 Task: In the  document Maya.epub change page color to  'Grey'. Add link on bottom left corner of the sheet: 'in.pinterest.com' Insert page numer on bottom of the page
Action: Mouse moved to (311, 405)
Screenshot: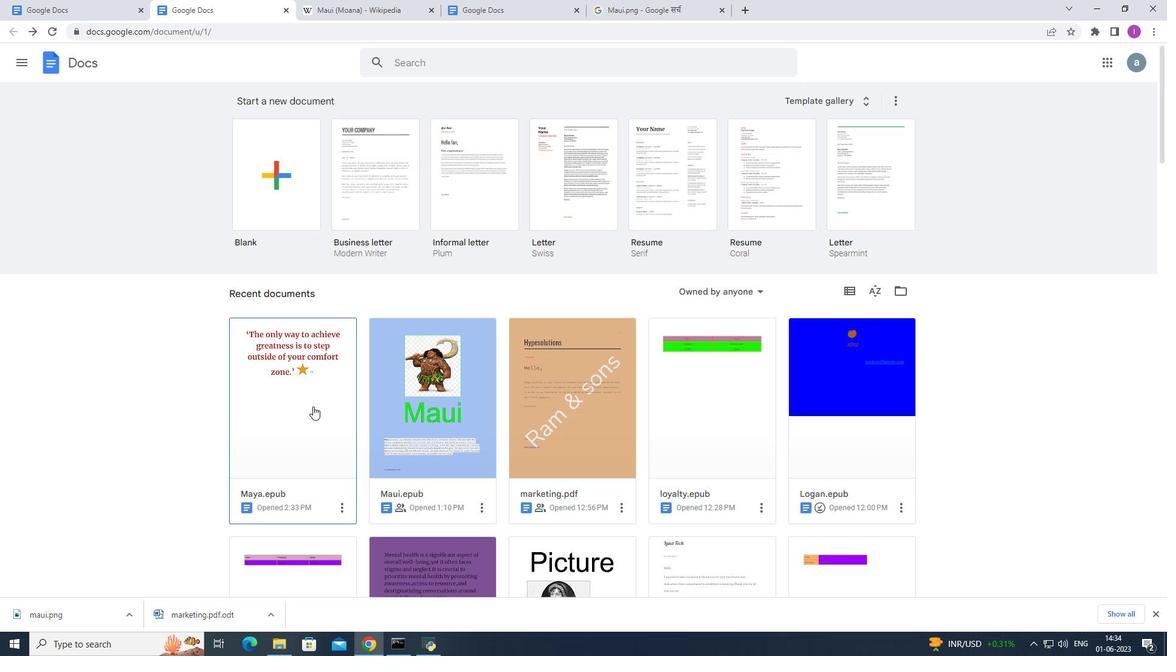 
Action: Mouse pressed left at (311, 405)
Screenshot: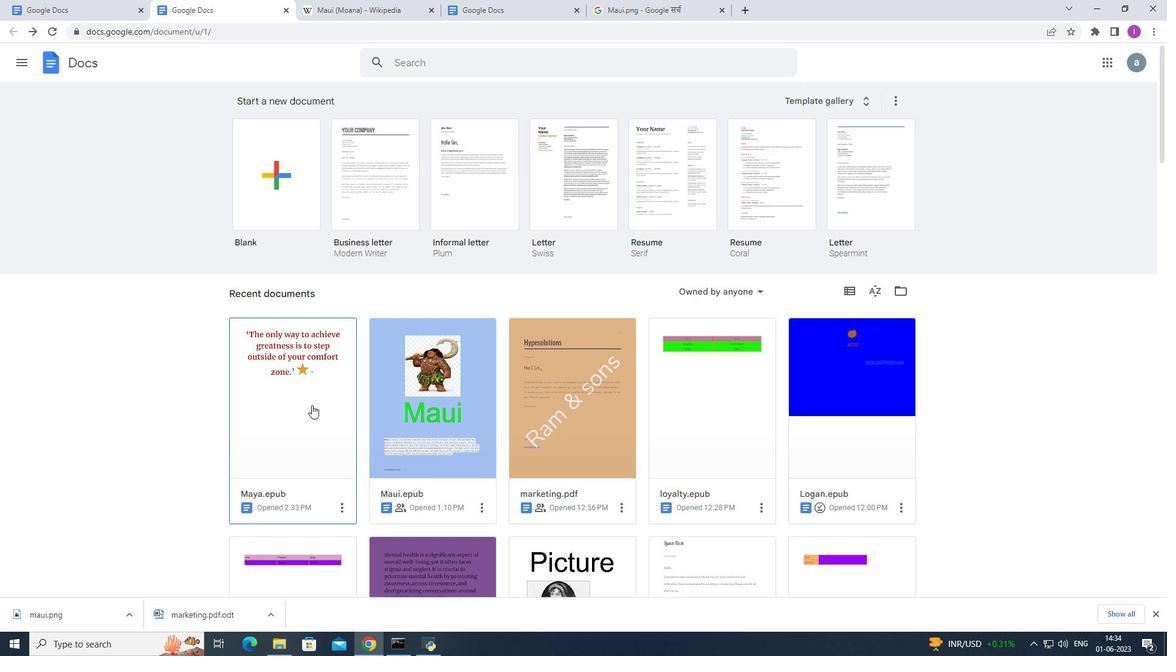 
Action: Mouse moved to (41, 74)
Screenshot: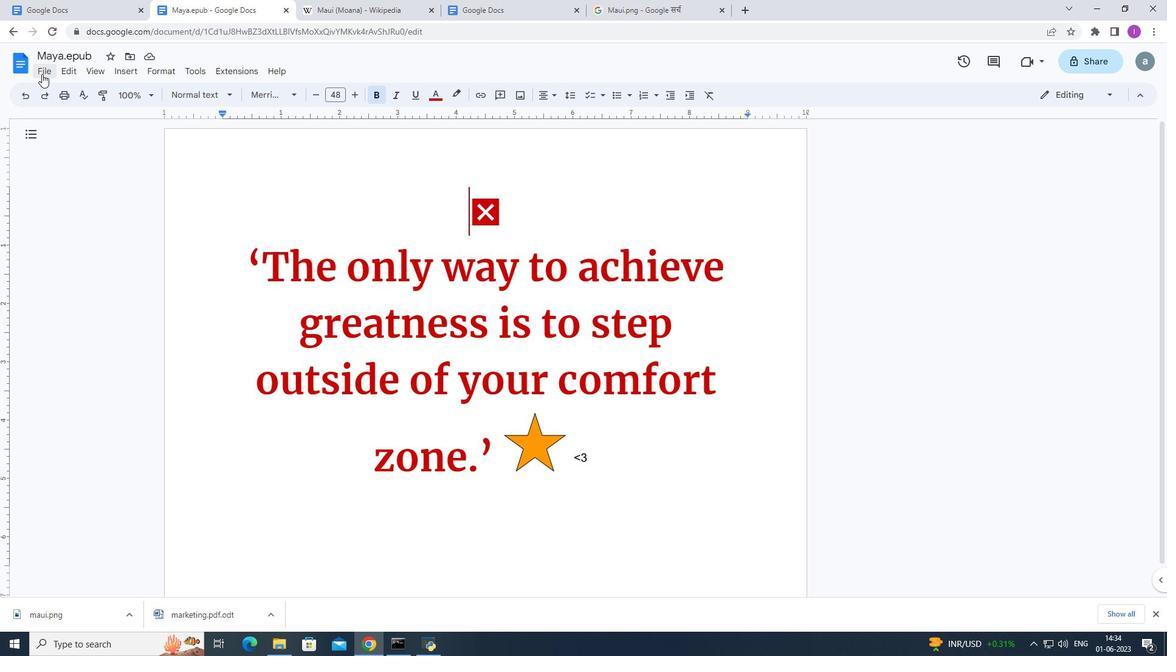 
Action: Mouse pressed left at (41, 74)
Screenshot: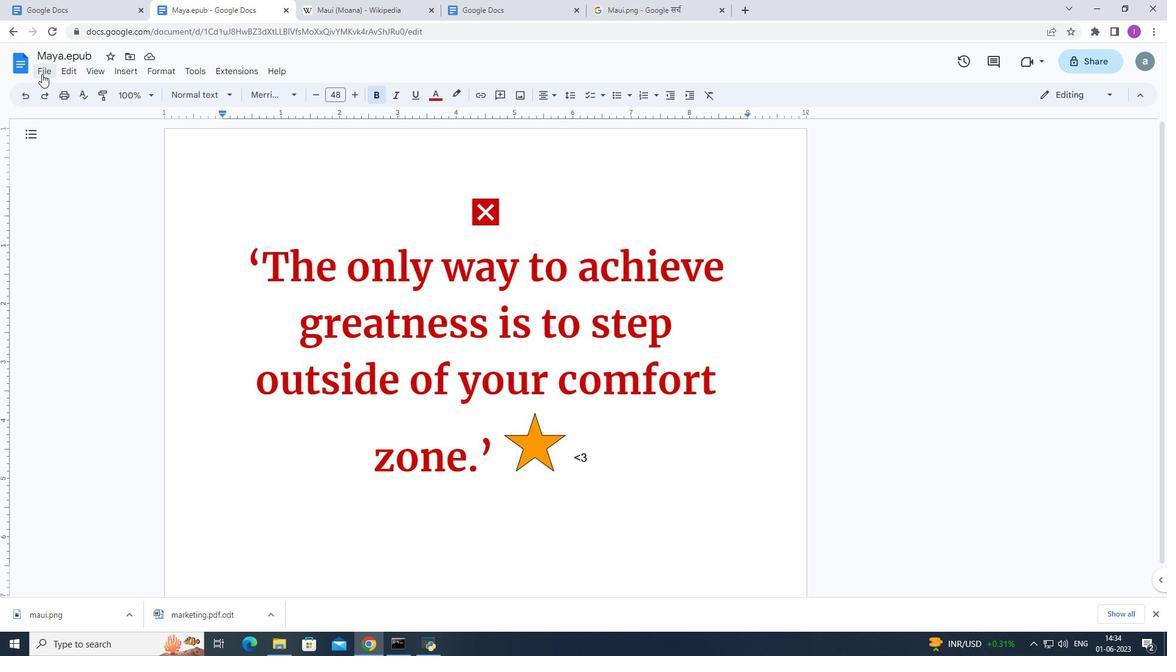 
Action: Mouse moved to (83, 404)
Screenshot: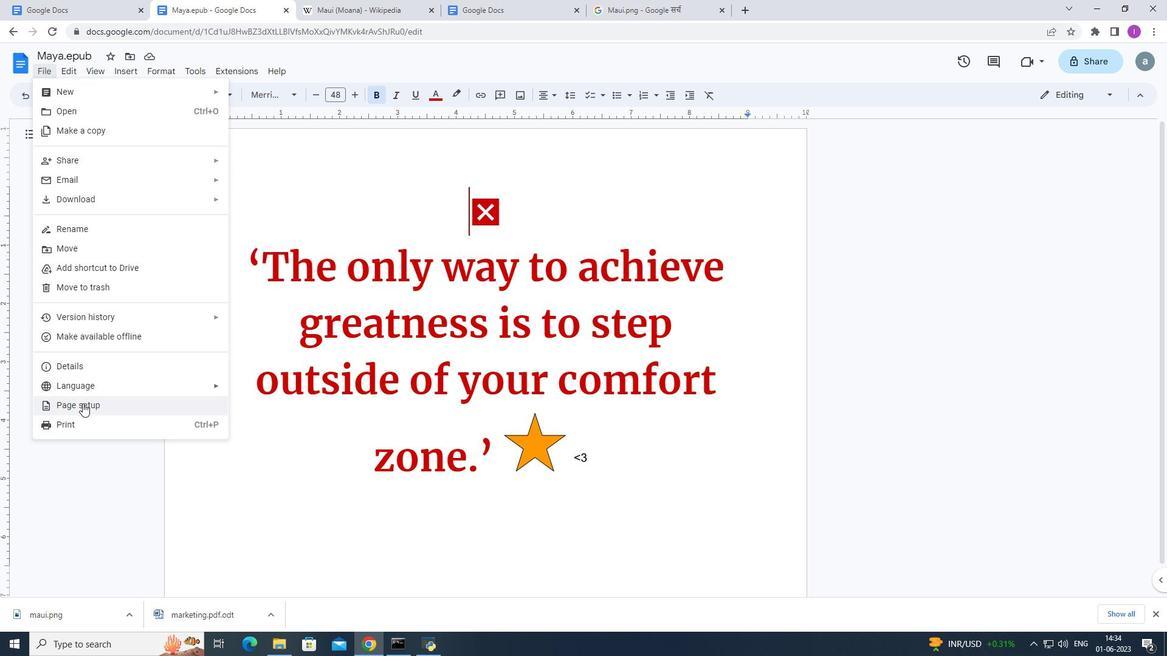 
Action: Mouse pressed left at (83, 404)
Screenshot: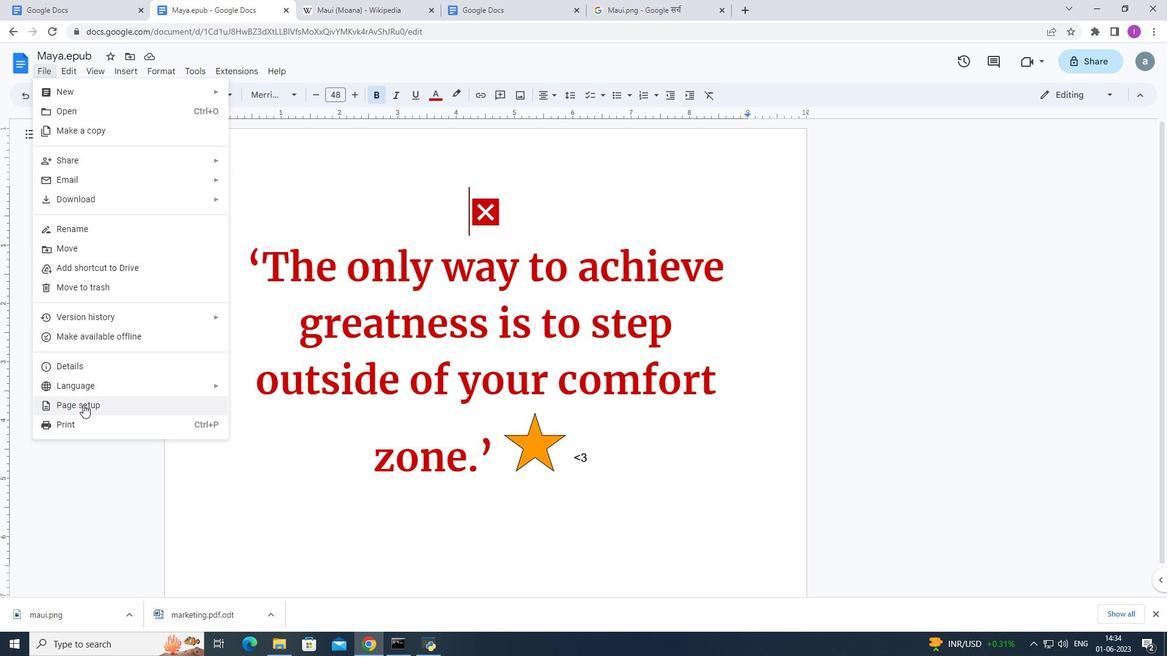 
Action: Mouse moved to (491, 403)
Screenshot: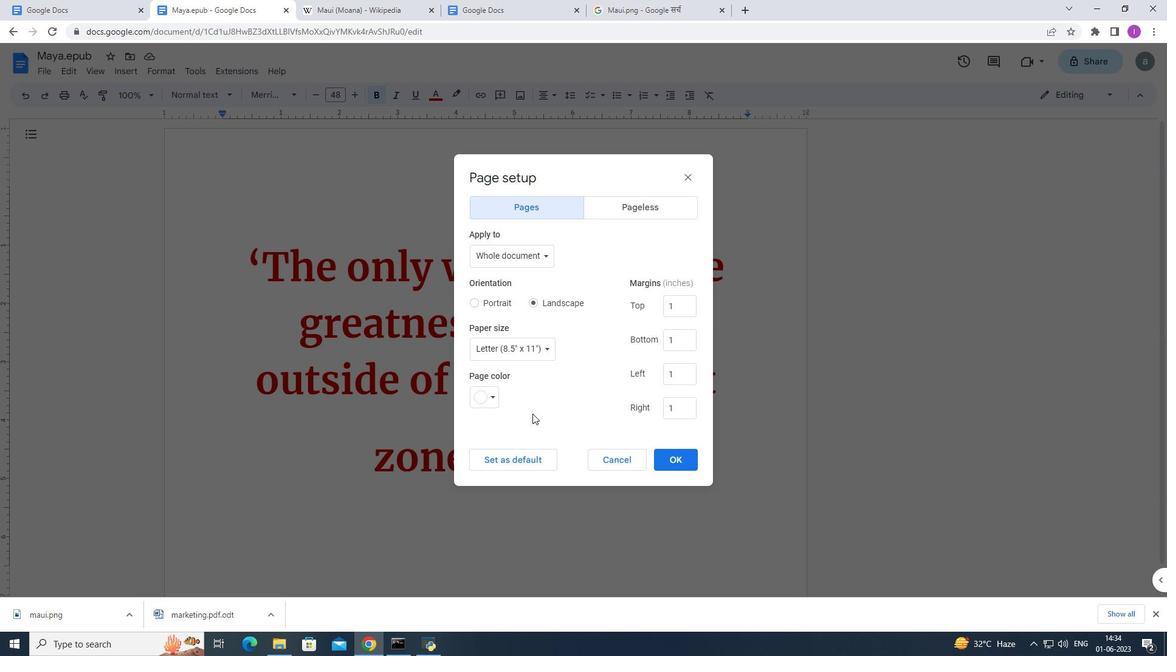 
Action: Mouse pressed left at (491, 403)
Screenshot: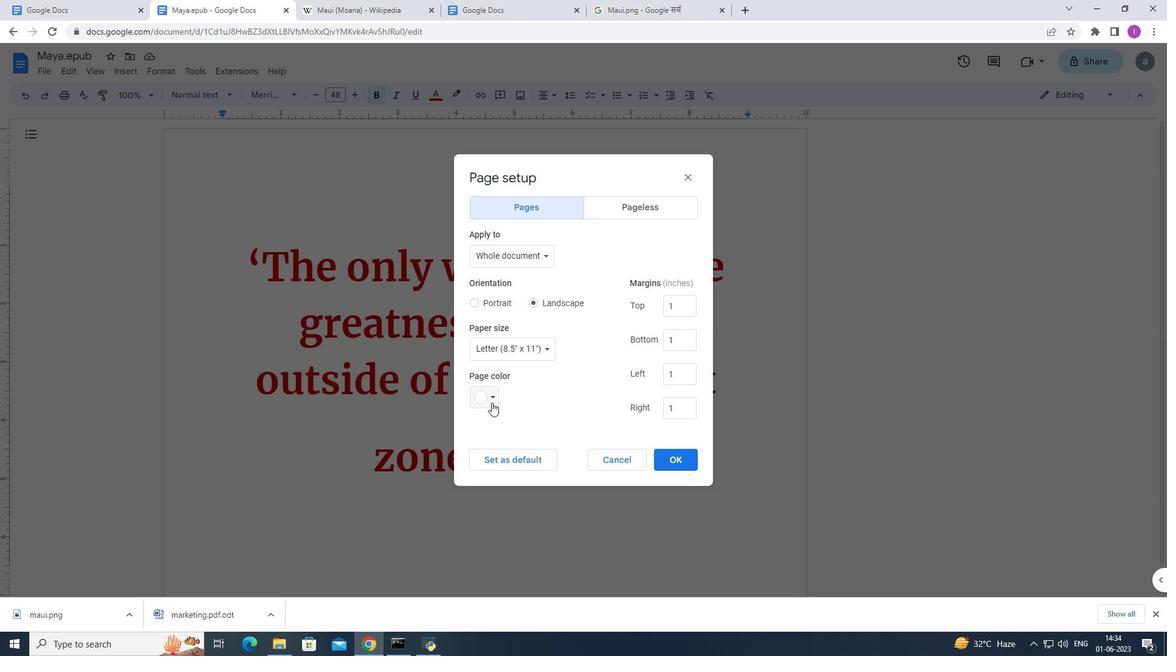 
Action: Mouse moved to (548, 420)
Screenshot: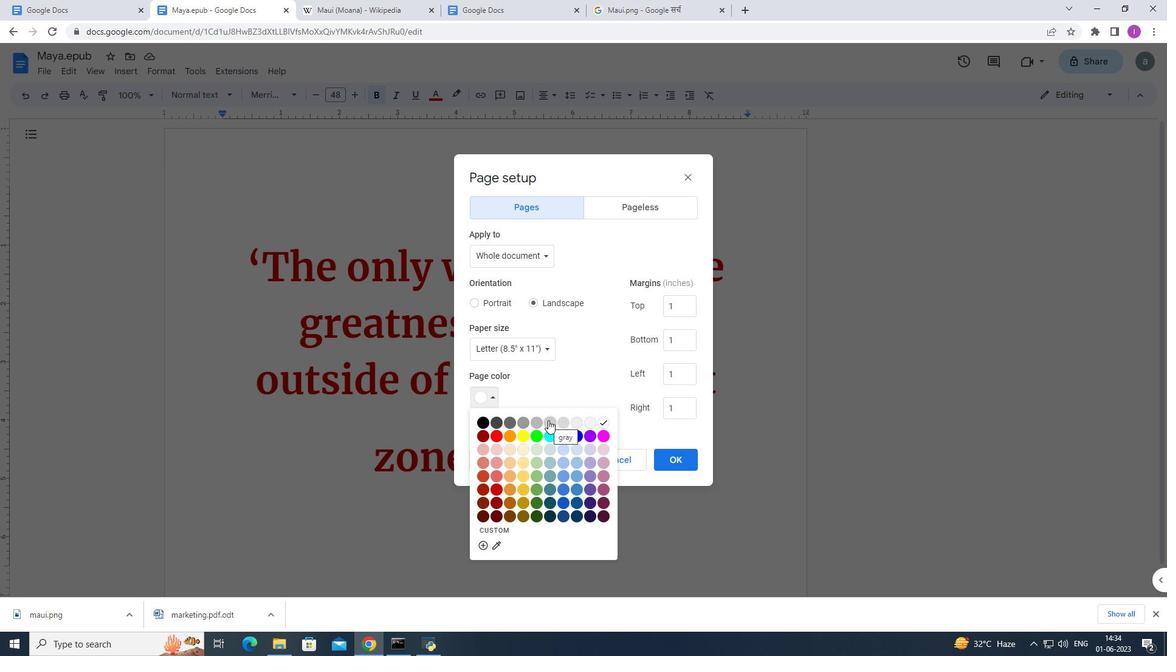 
Action: Mouse pressed left at (548, 420)
Screenshot: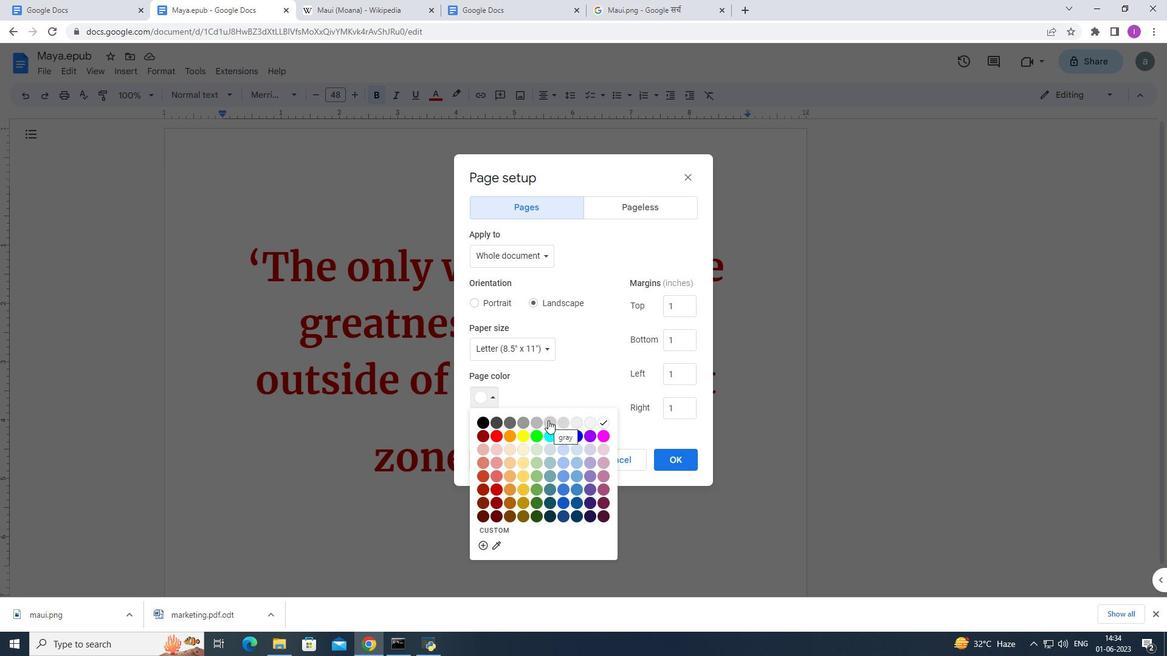 
Action: Mouse moved to (669, 455)
Screenshot: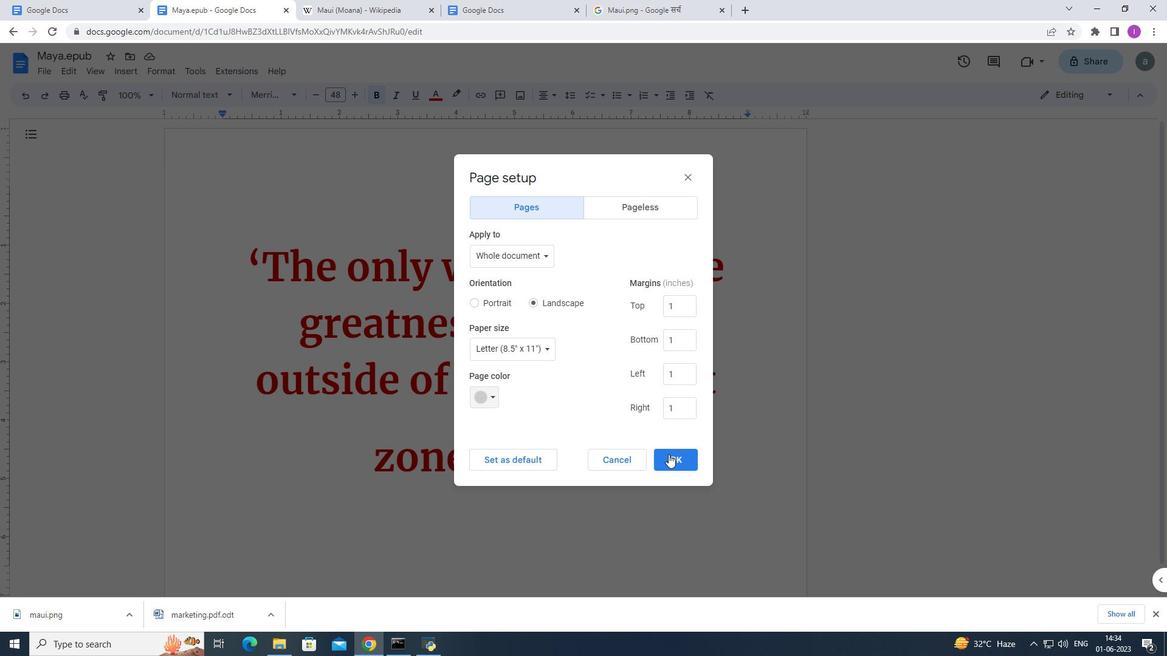 
Action: Mouse pressed left at (669, 455)
Screenshot: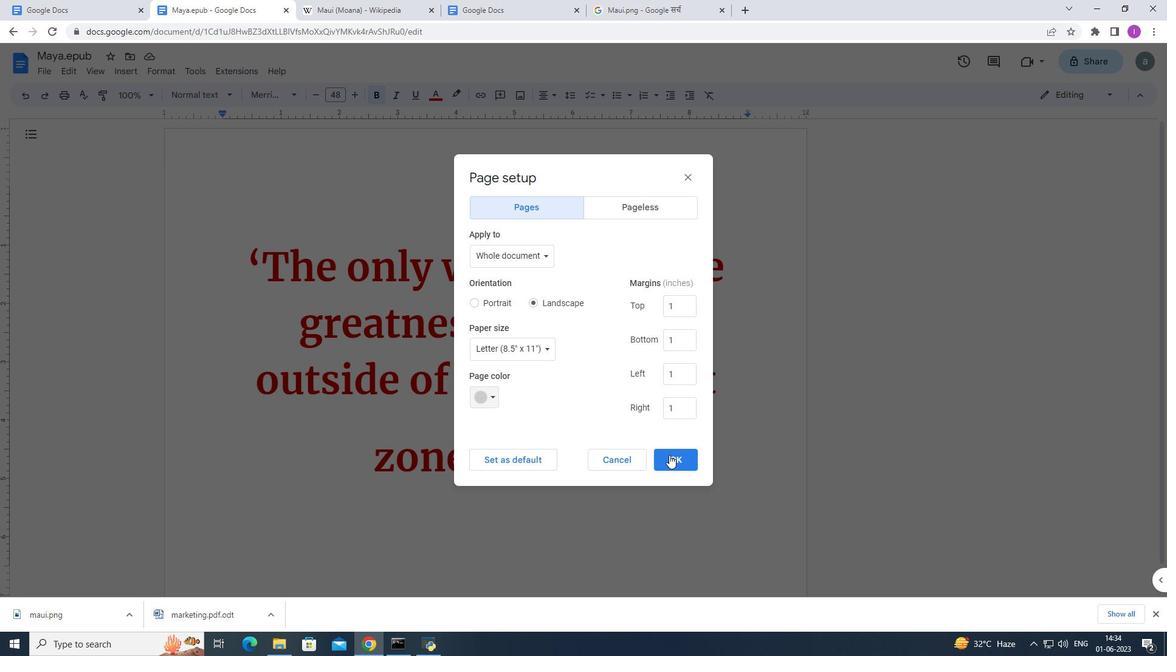 
Action: Mouse moved to (631, 467)
Screenshot: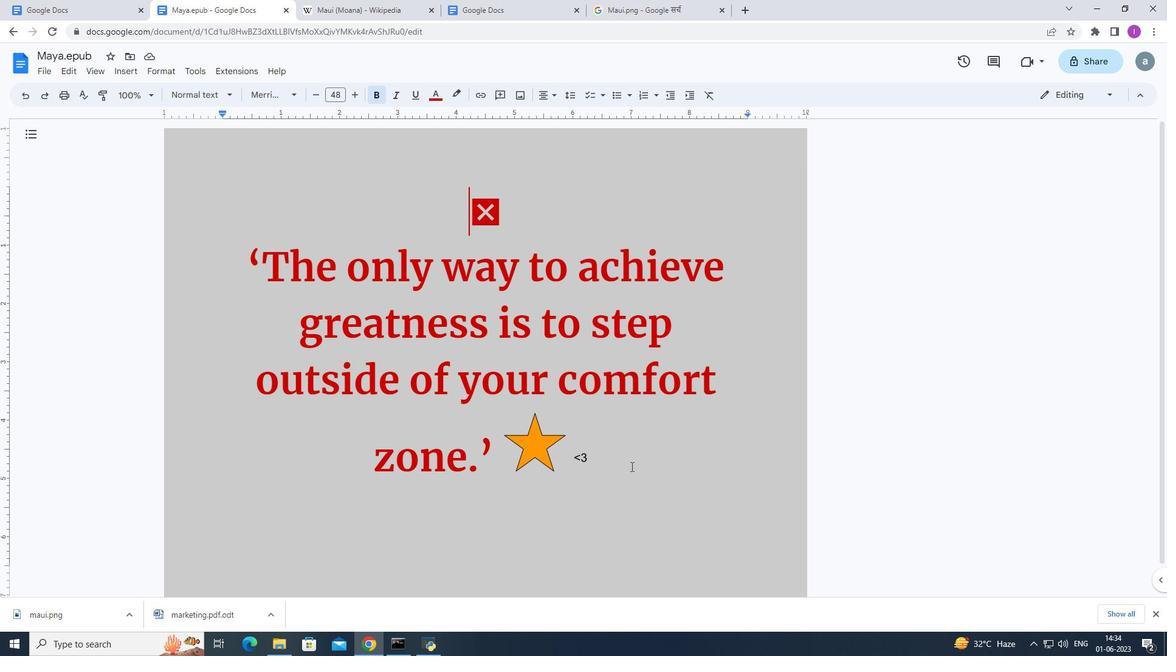 
Action: Mouse pressed left at (631, 467)
Screenshot: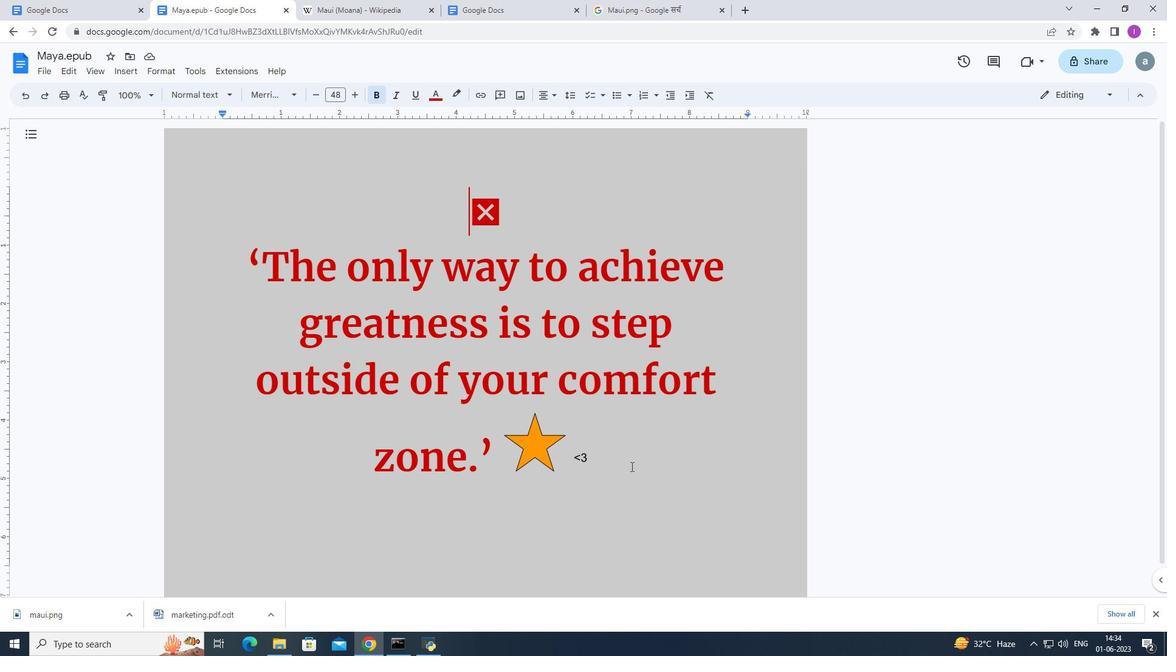 
Action: Mouse moved to (814, 477)
Screenshot: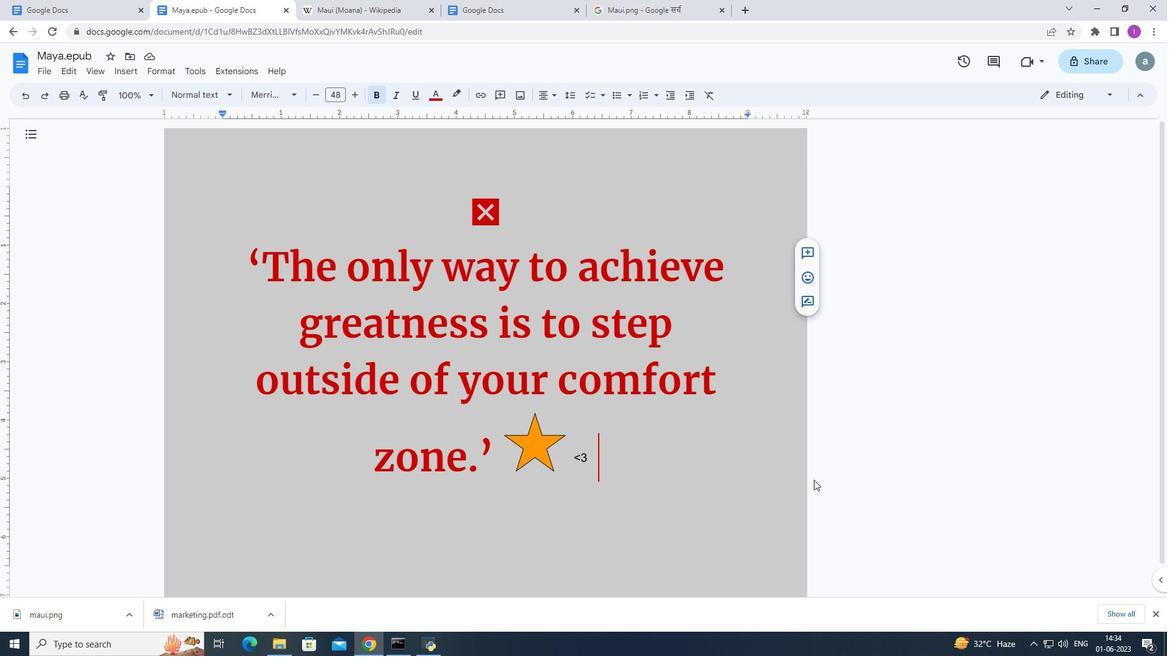 
Action: Key pressed <Key.enter>
Screenshot: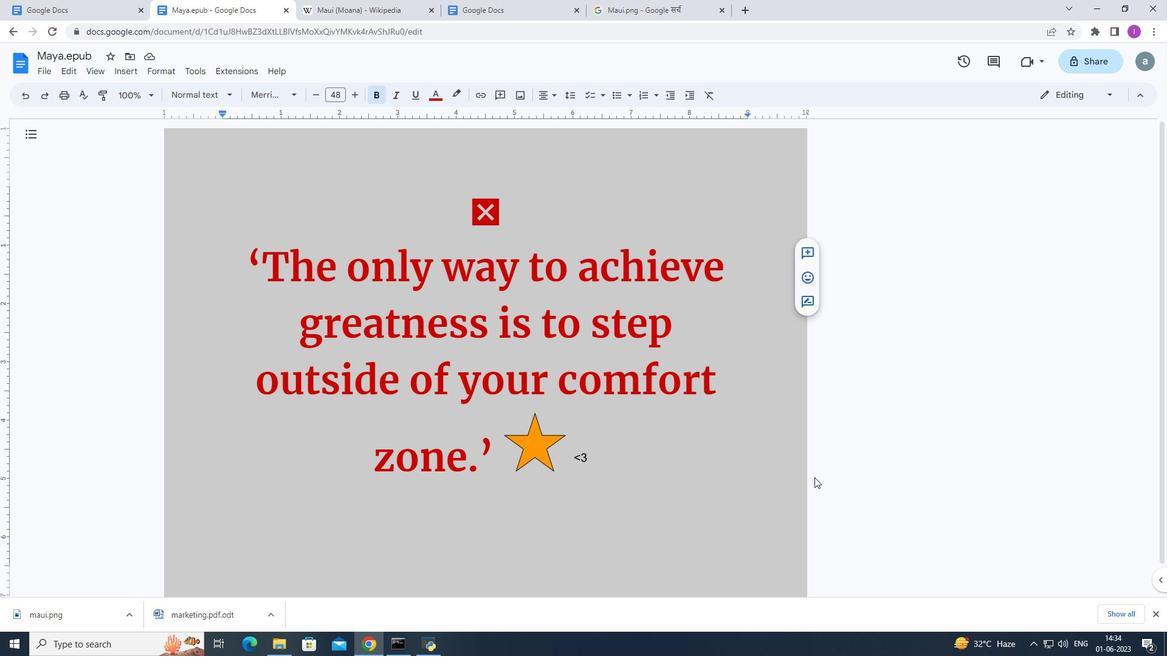
Action: Mouse moved to (712, 477)
Screenshot: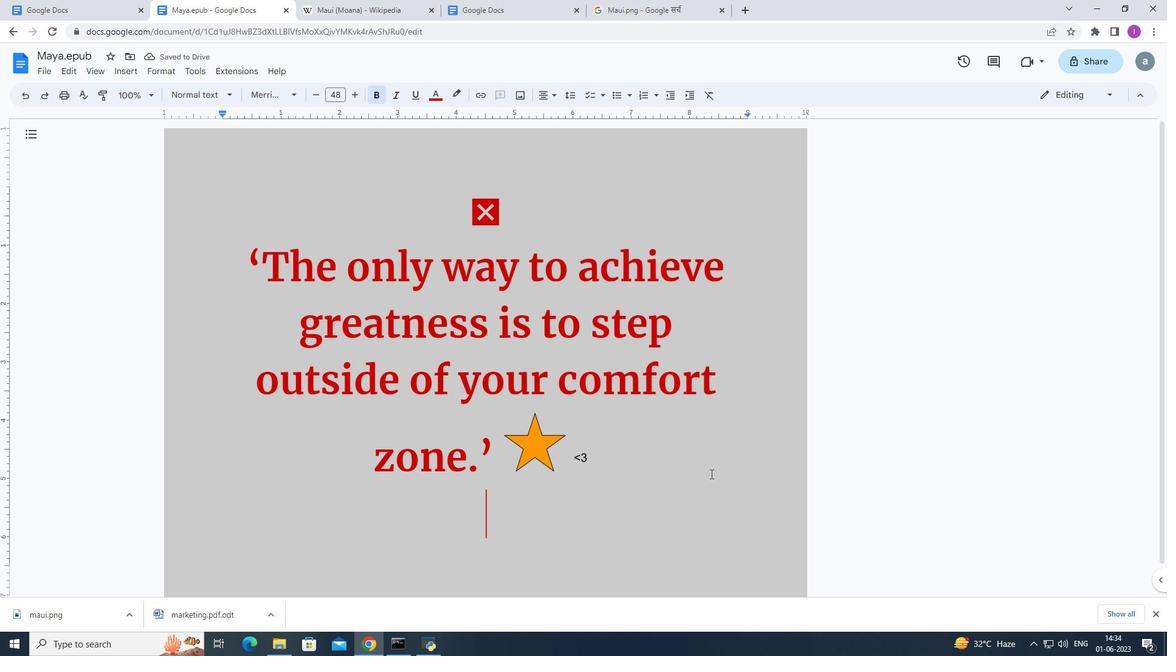 
Action: Key pressed <Key.backspace><Key.backspace><Key.enter><Key.backspace>
Screenshot: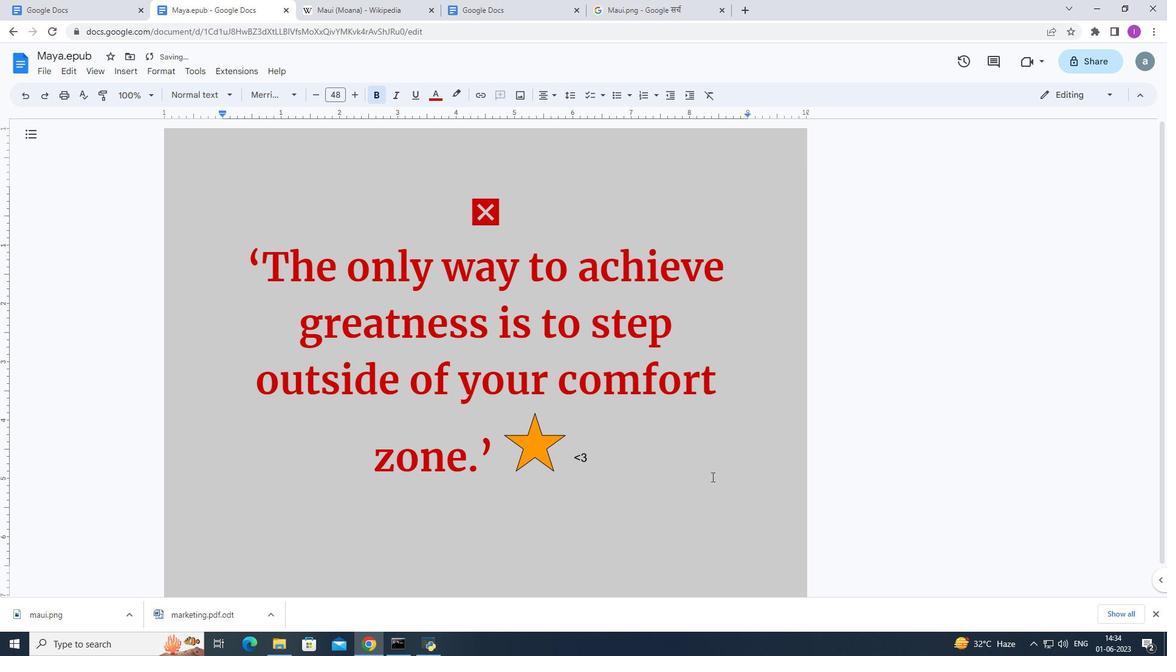 
Action: Mouse moved to (124, 71)
Screenshot: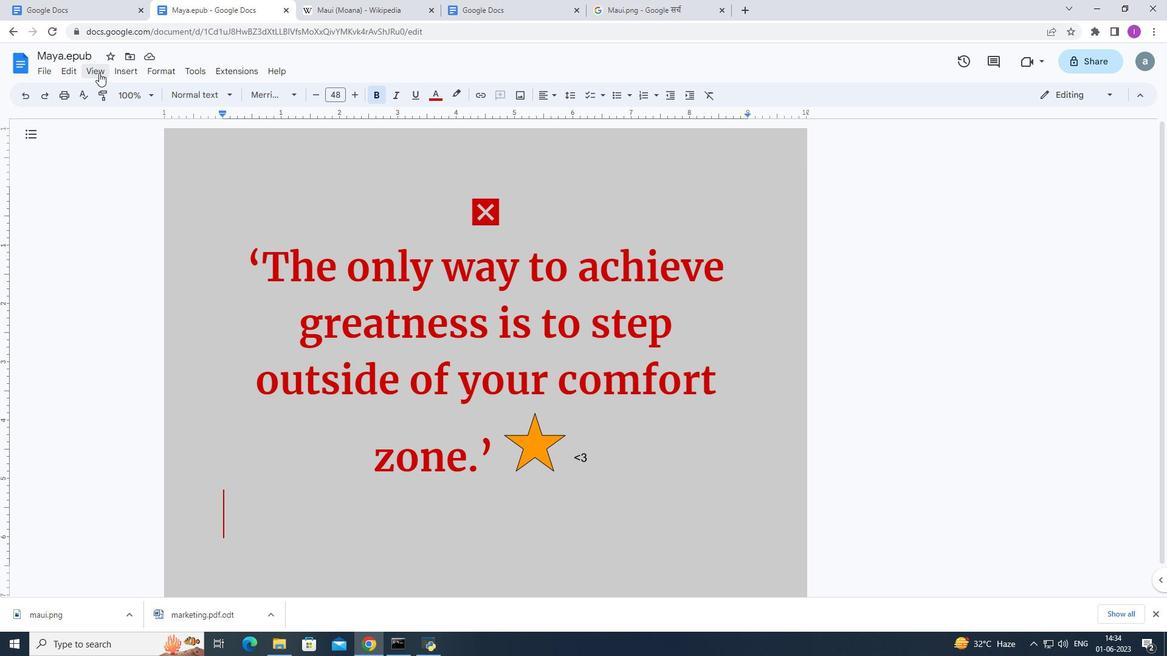 
Action: Mouse pressed left at (124, 71)
Screenshot: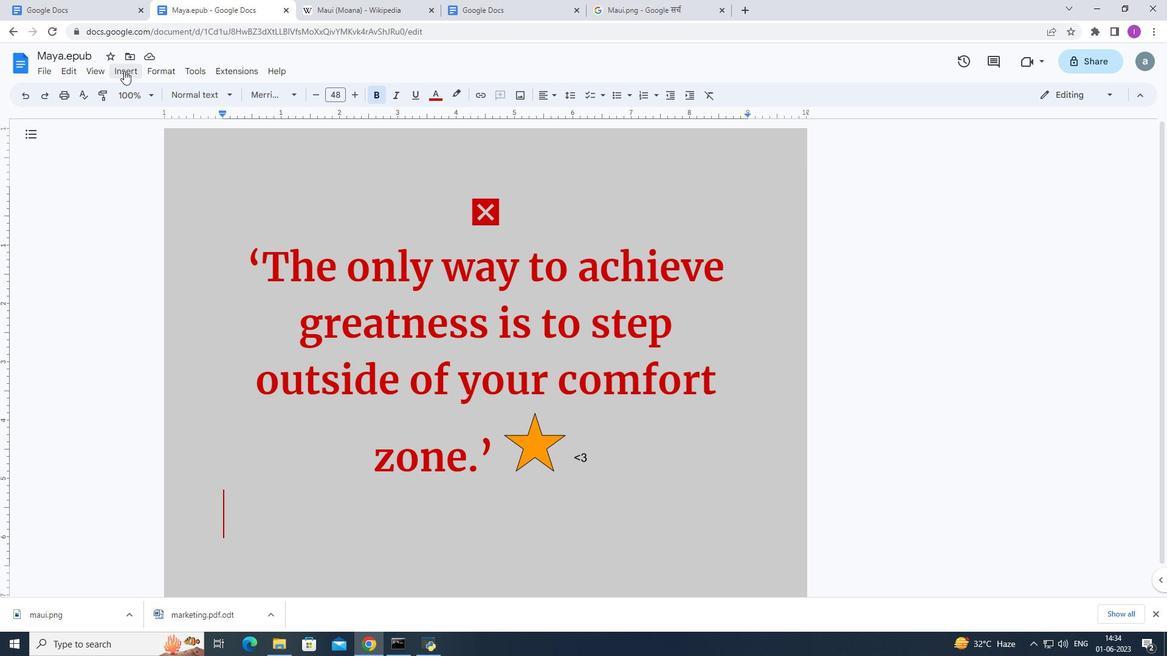 
Action: Mouse moved to (182, 445)
Screenshot: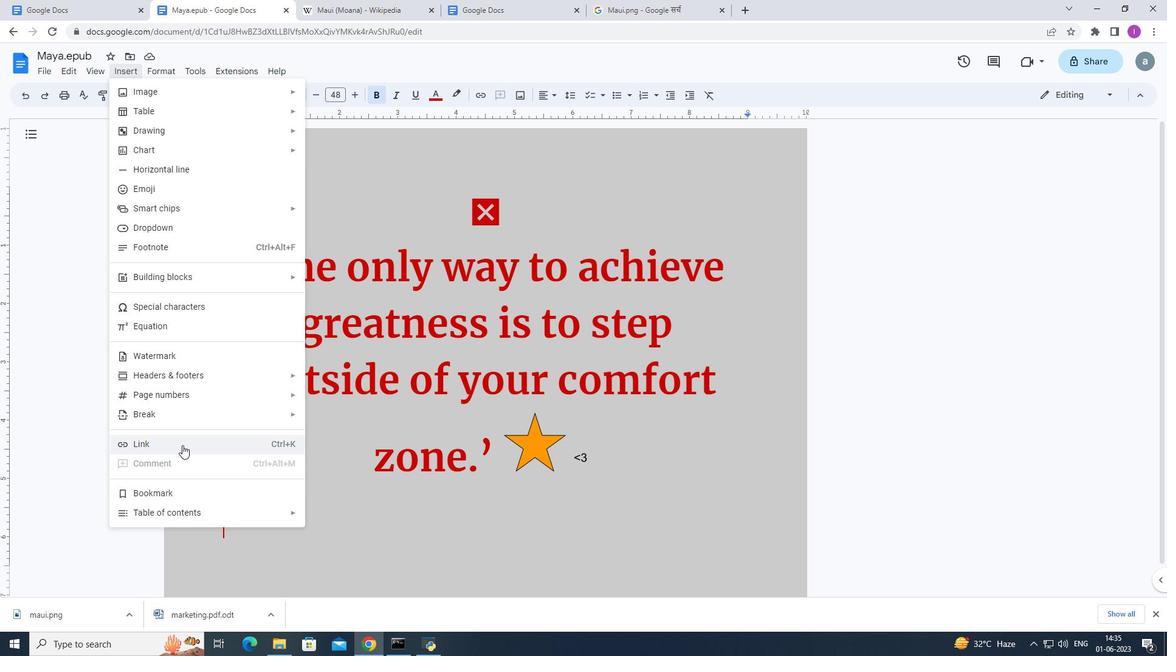 
Action: Mouse pressed left at (182, 445)
Screenshot: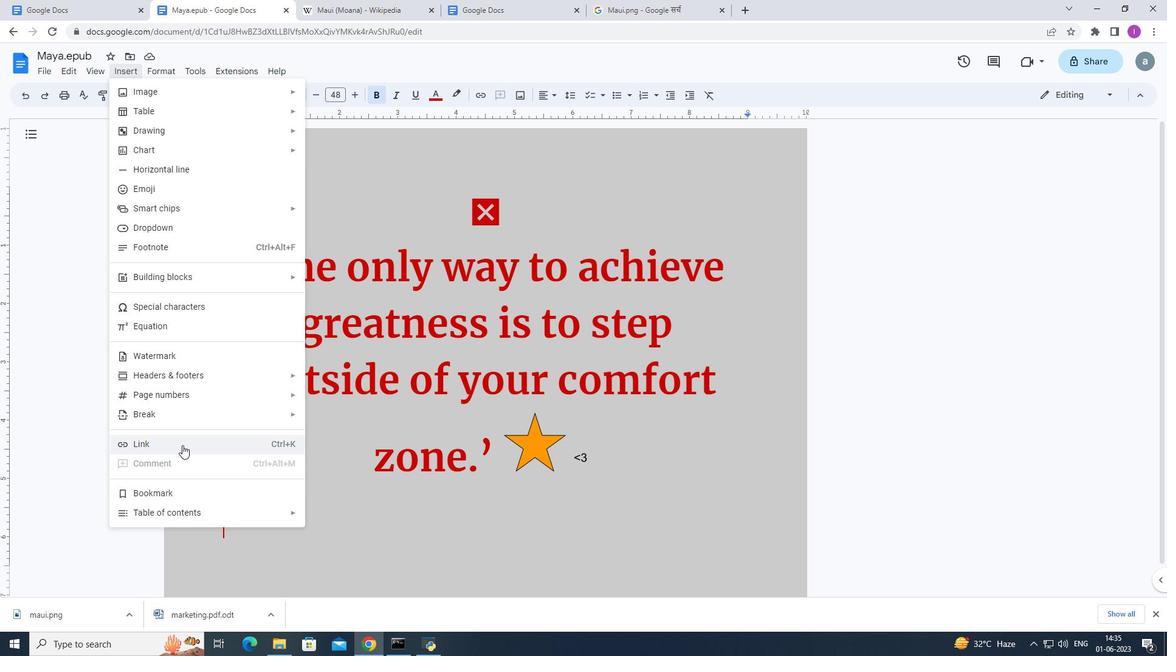 
Action: Mouse moved to (341, 324)
Screenshot: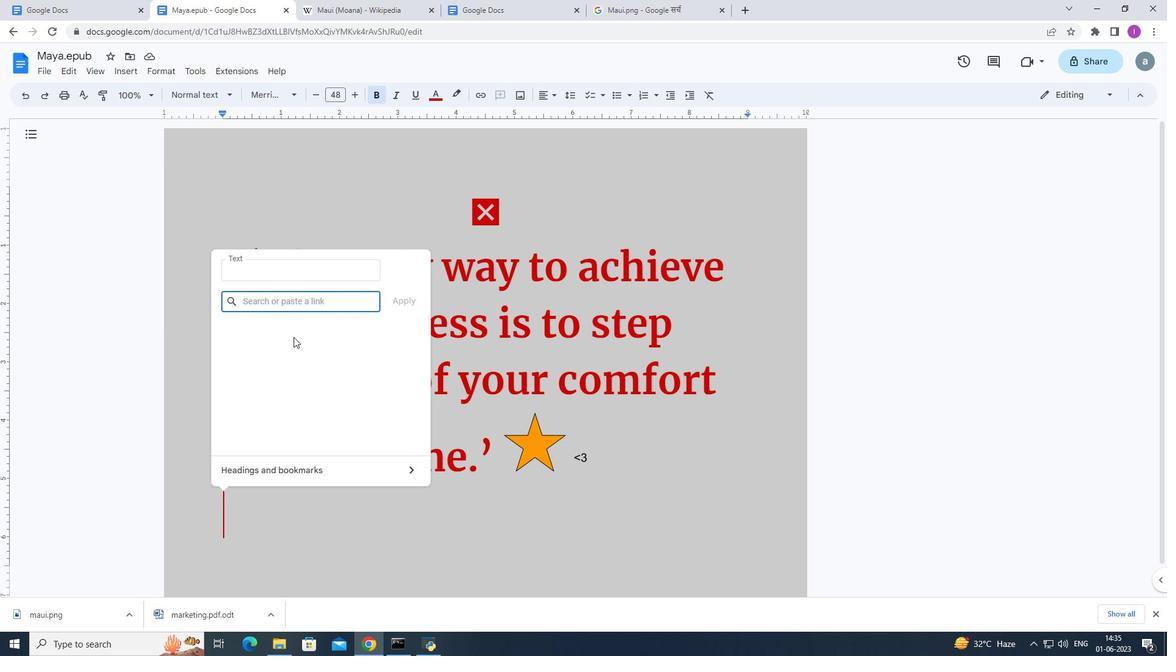 
Action: Key pressed www<Key.backspace><Key.backspace><Key.backspace>ibn<Key.backspace><Key.backspace>n.pinterest.com
Screenshot: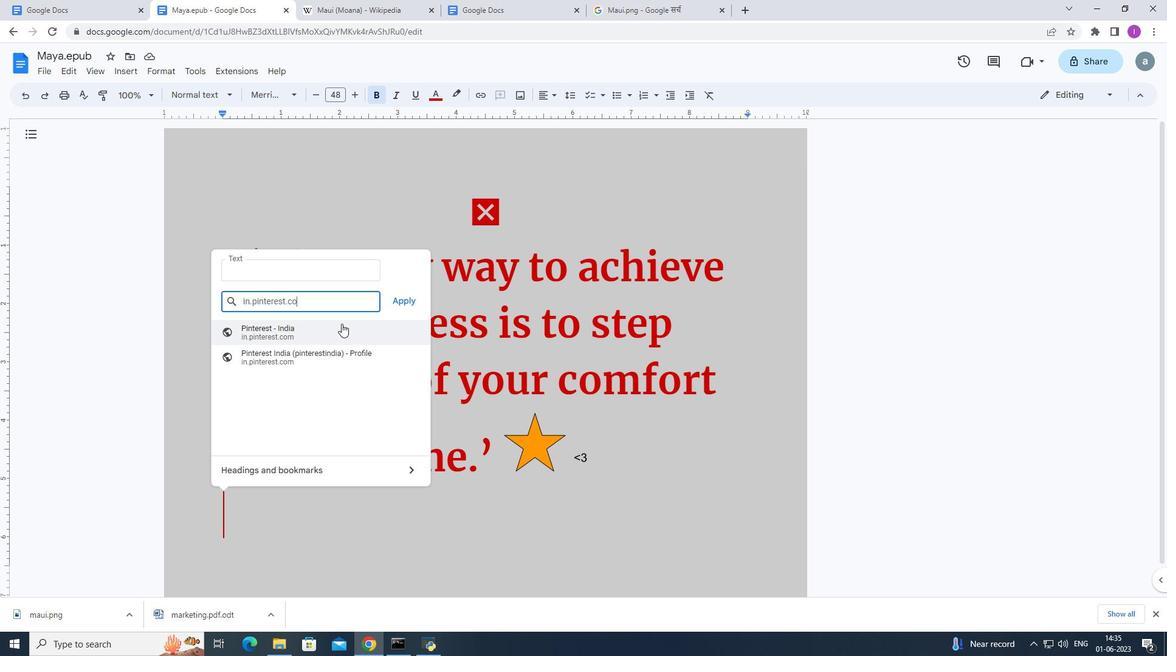 
Action: Mouse moved to (258, 376)
Screenshot: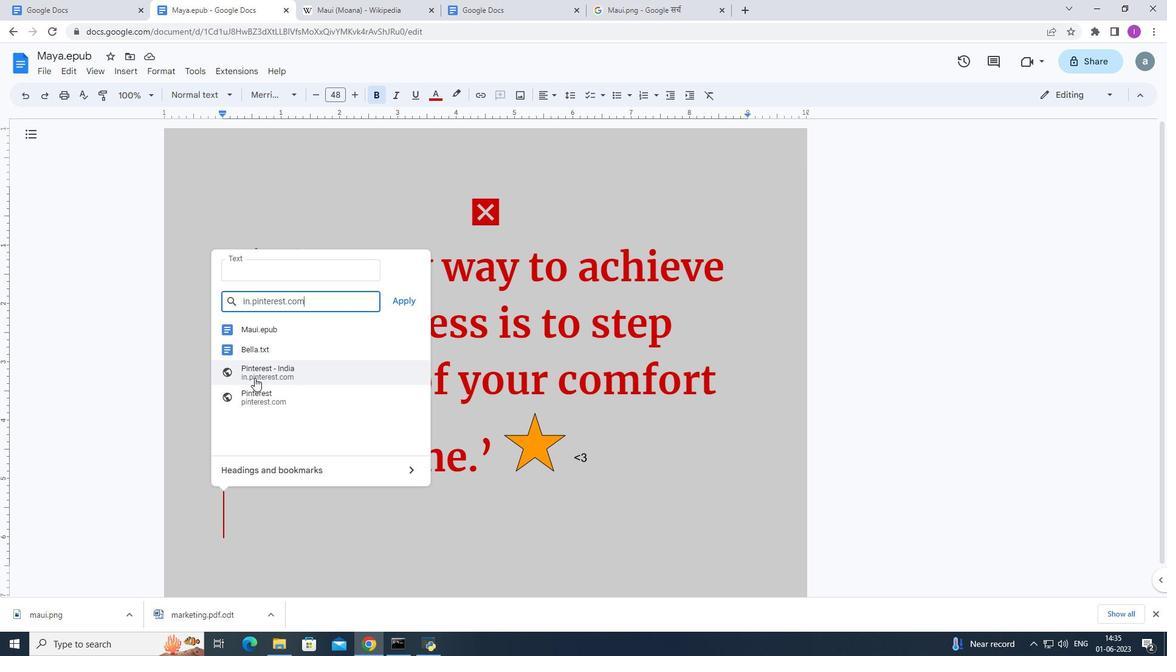 
Action: Mouse pressed left at (258, 376)
Screenshot: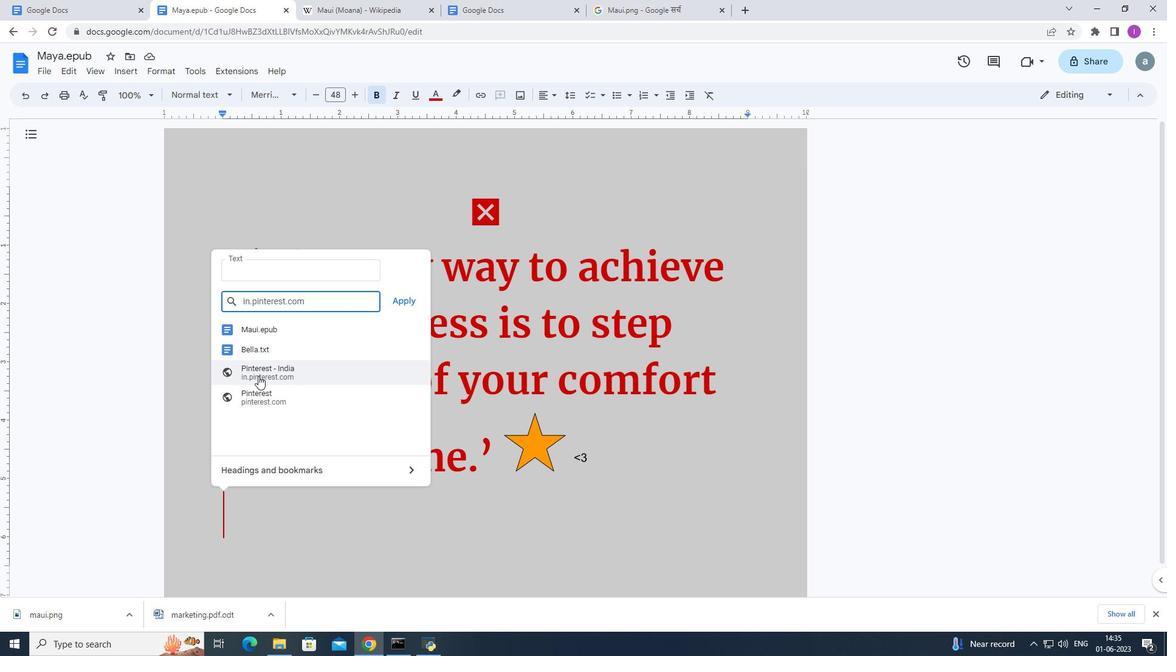 
Action: Mouse moved to (404, 564)
Screenshot: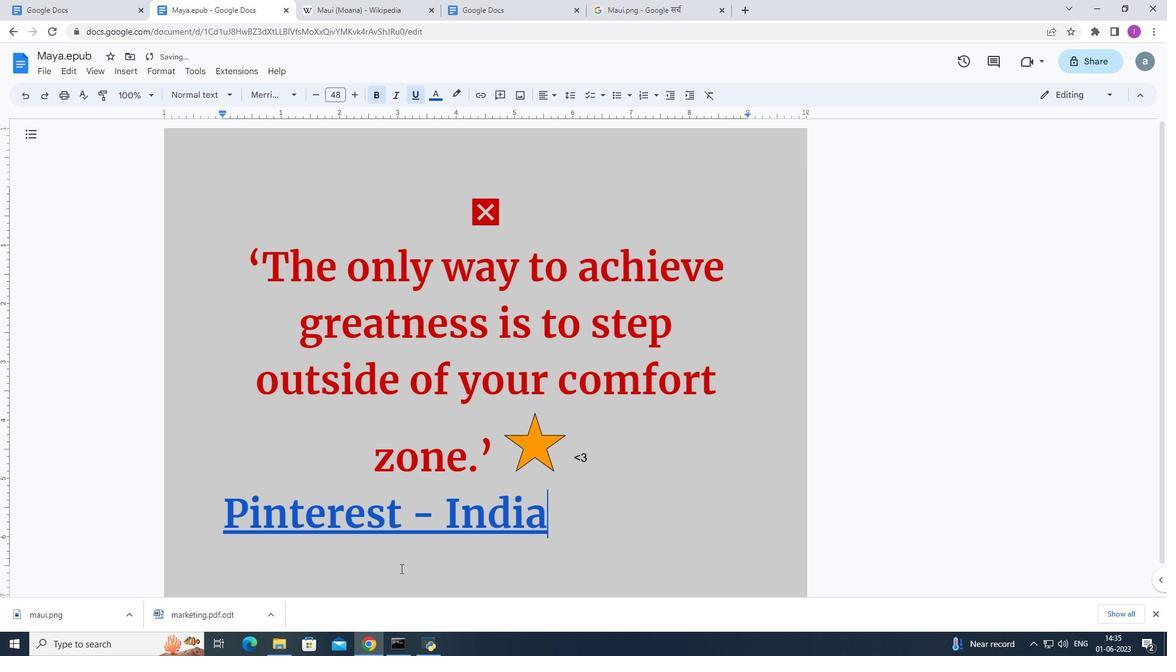 
Action: Mouse scrolled (404, 563) with delta (0, 0)
Screenshot: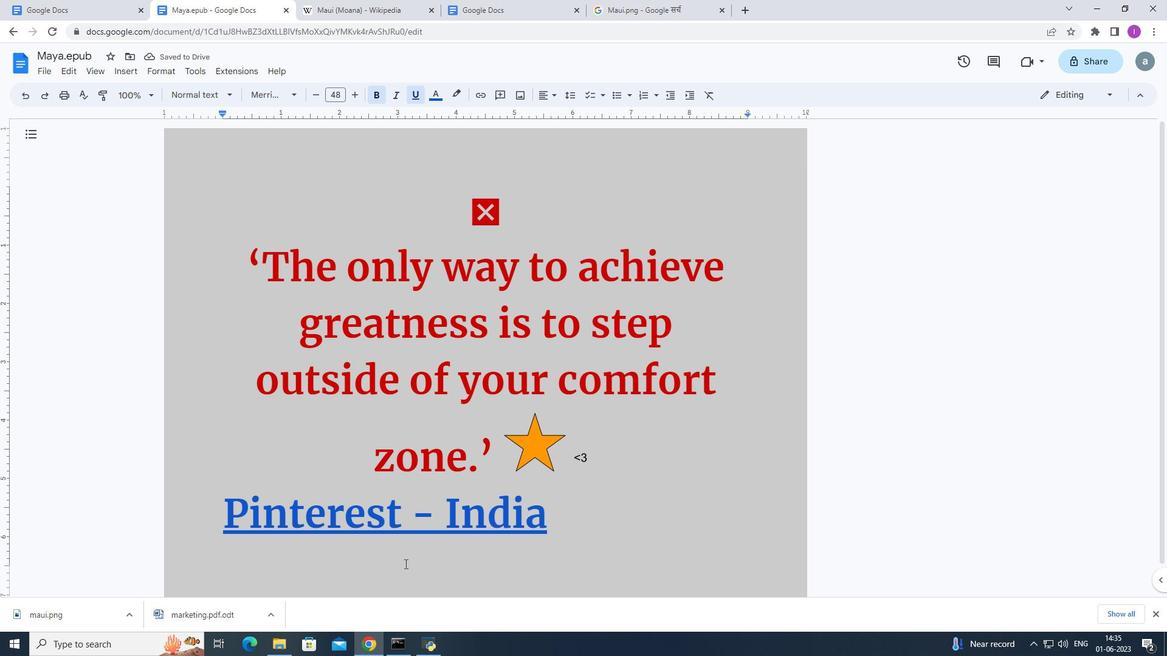 
Action: Mouse scrolled (404, 563) with delta (0, 0)
Screenshot: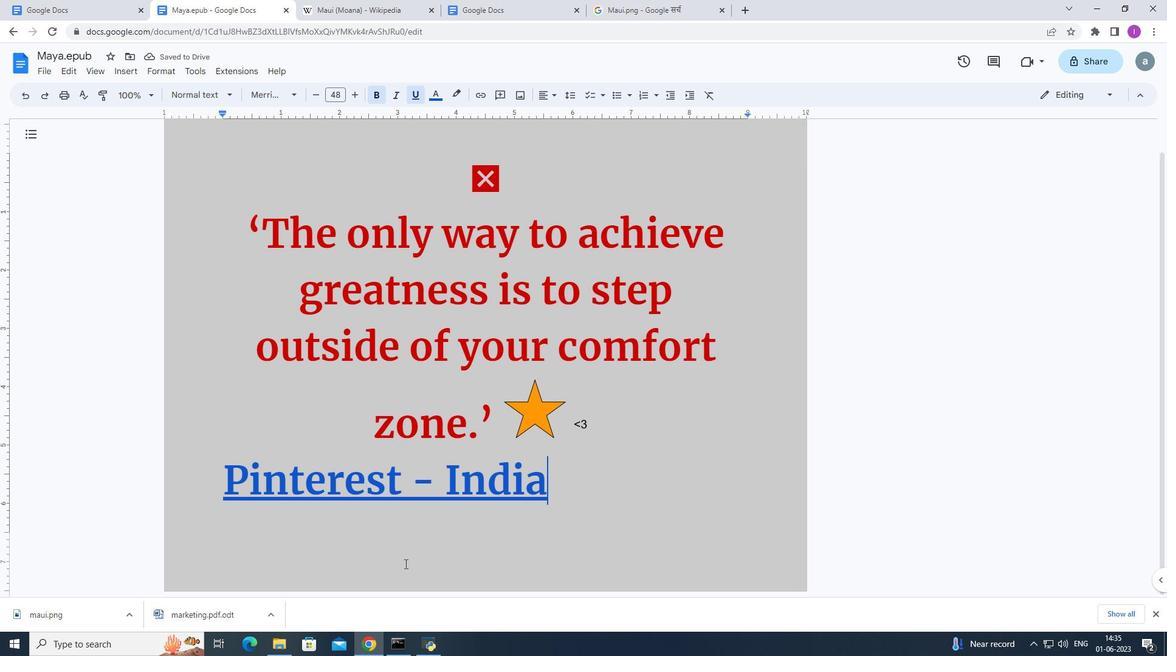 
Action: Mouse scrolled (404, 563) with delta (0, 0)
Screenshot: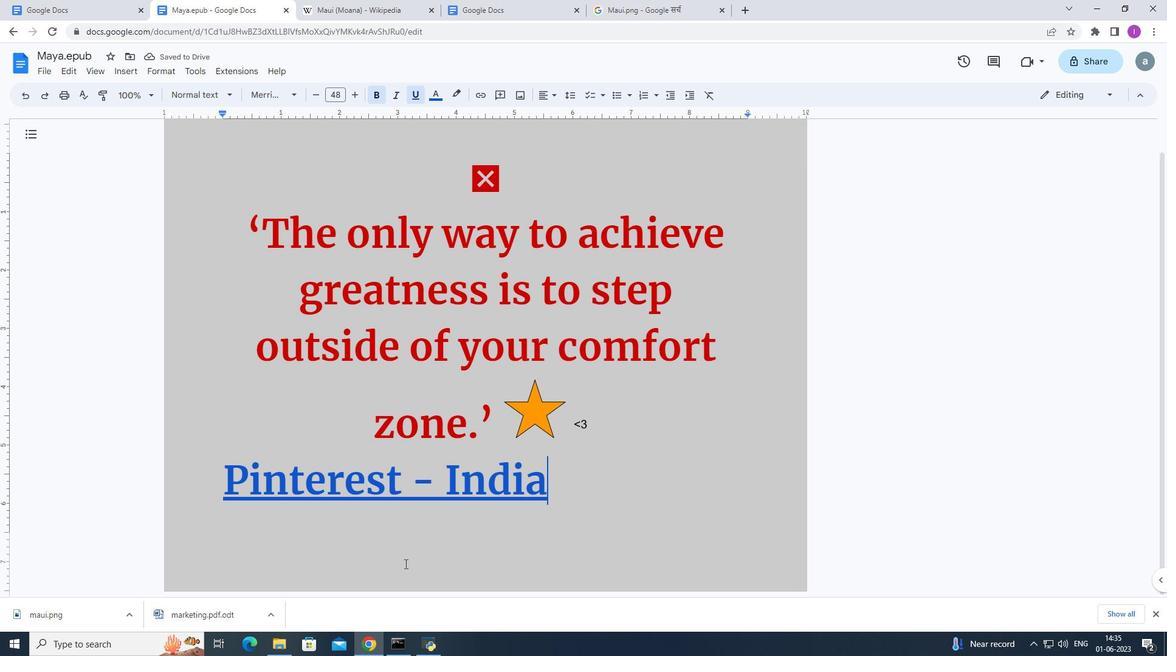
Action: Mouse moved to (409, 558)
Screenshot: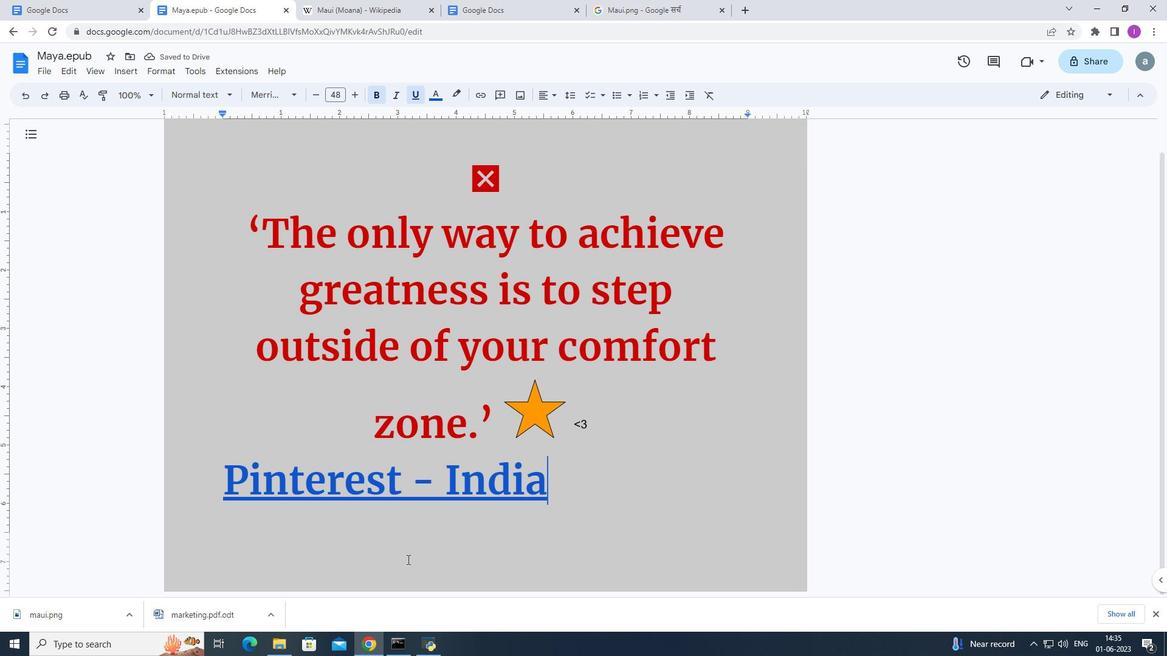 
Action: Mouse scrolled (409, 558) with delta (0, 0)
Screenshot: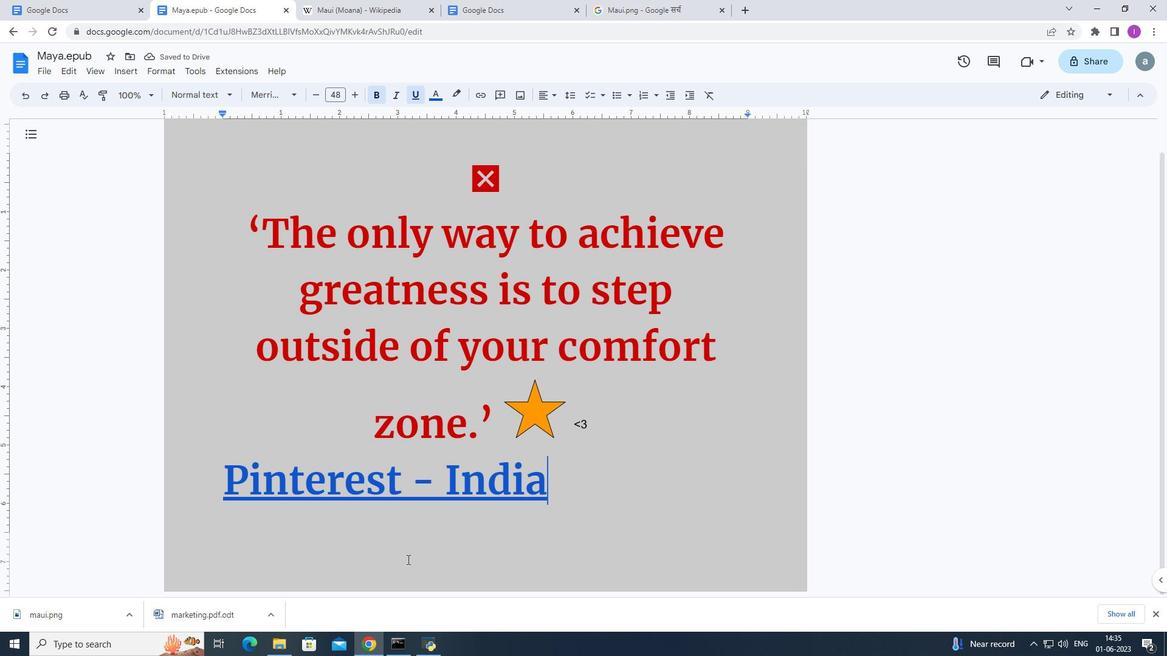 
Action: Mouse moved to (410, 557)
Screenshot: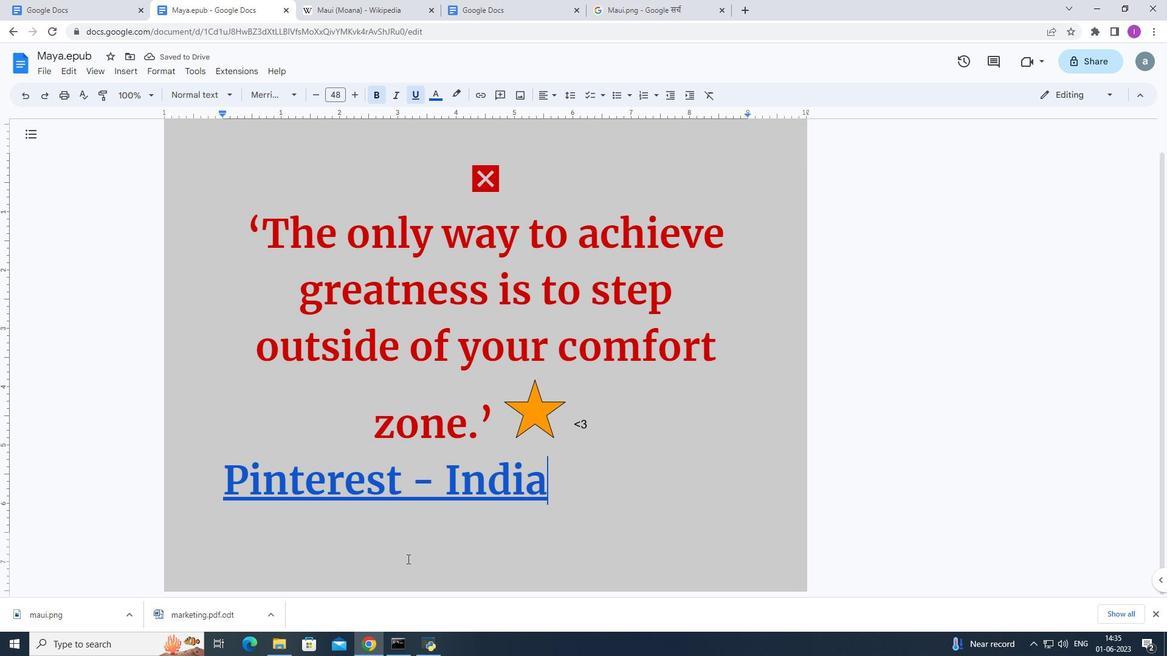 
Action: Mouse scrolled (410, 558) with delta (0, 0)
Screenshot: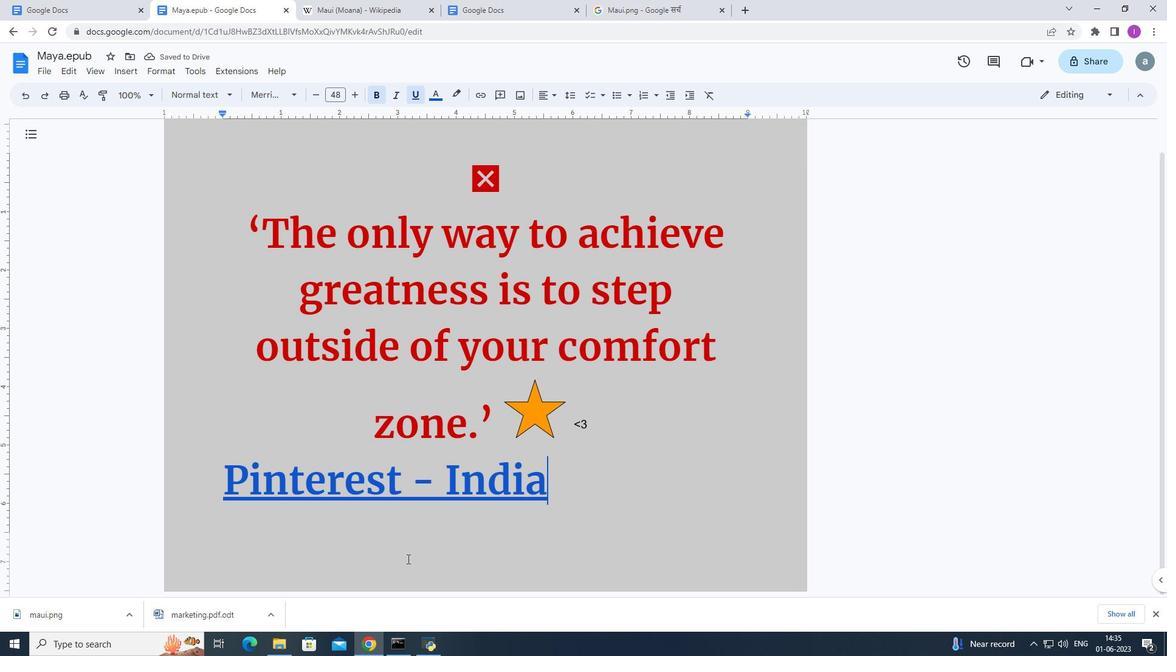 
Action: Mouse moved to (411, 557)
Screenshot: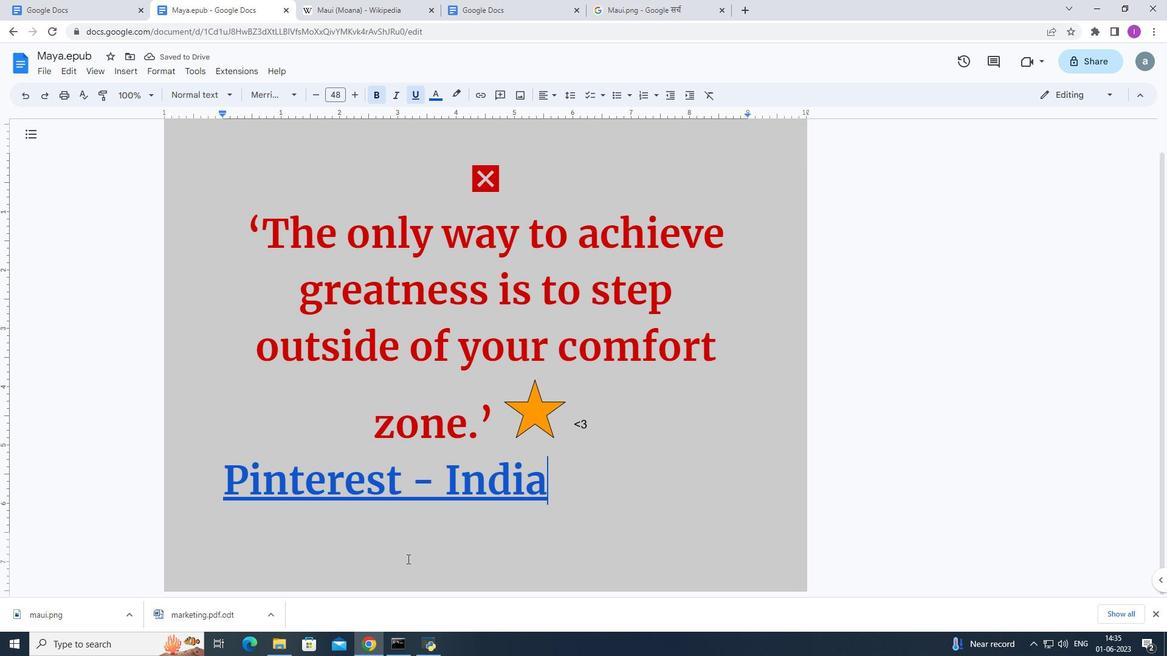 
Action: Mouse scrolled (411, 557) with delta (0, 0)
Screenshot: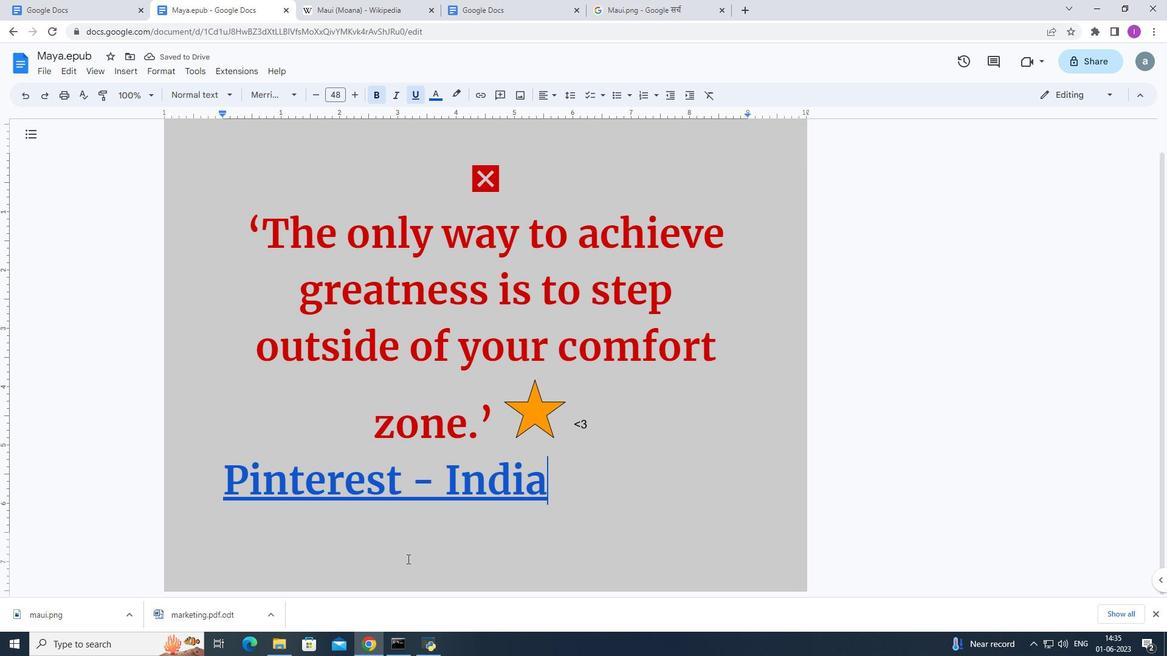 
Action: Mouse moved to (411, 556)
Screenshot: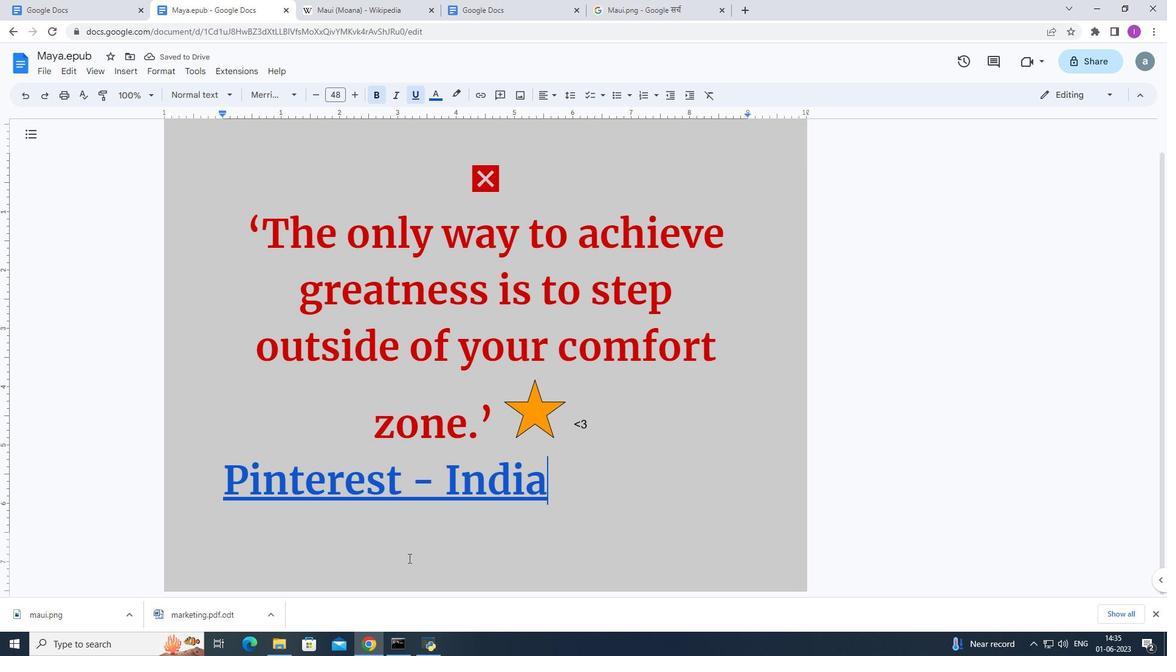 
